 Task: Select the \ option in the copy relative path separator.
Action: Mouse moved to (75, 544)
Screenshot: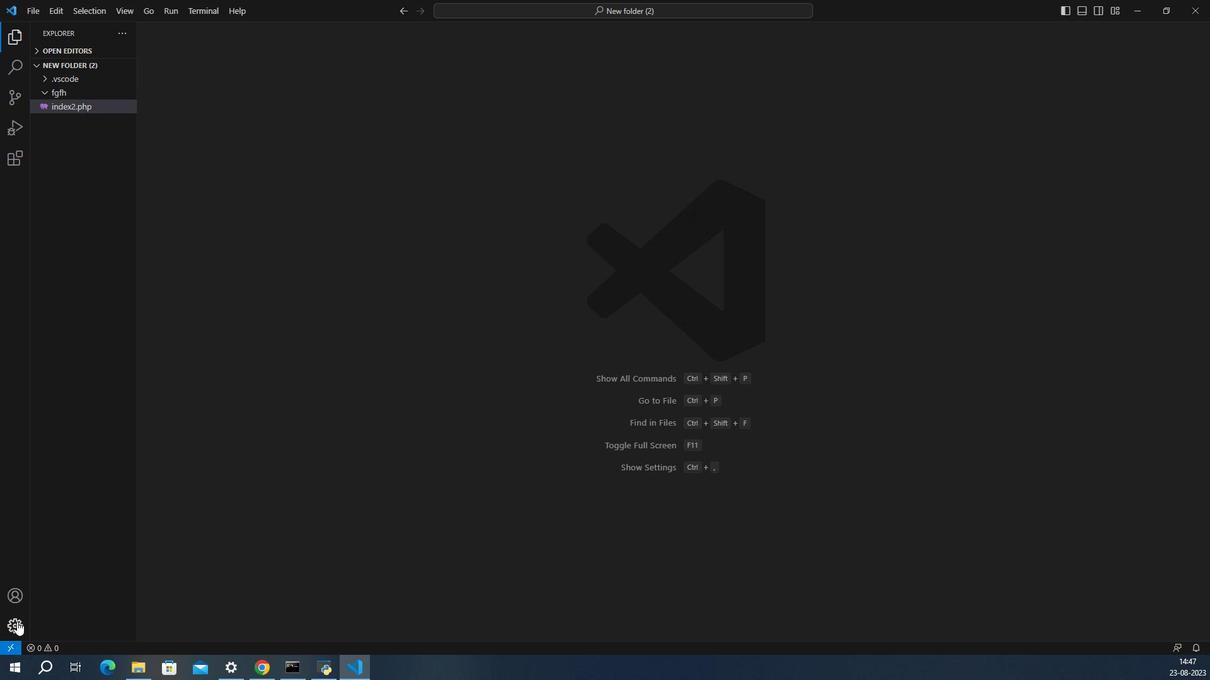 
Action: Mouse pressed left at (75, 544)
Screenshot: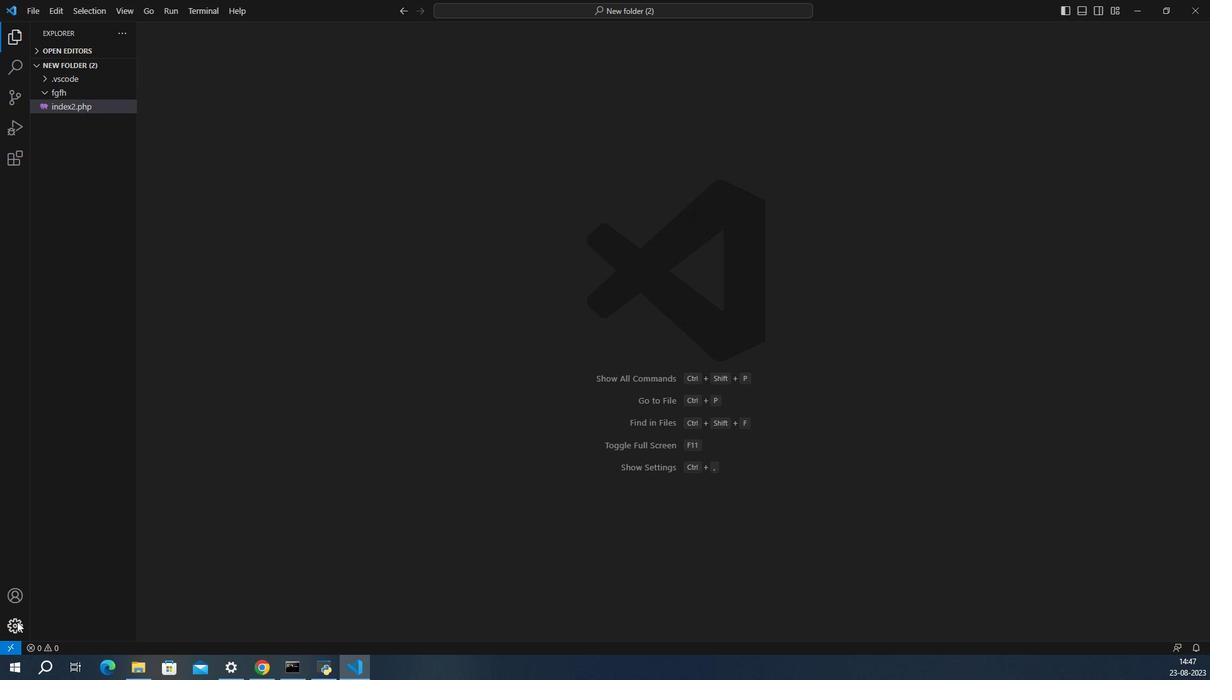 
Action: Mouse moved to (119, 535)
Screenshot: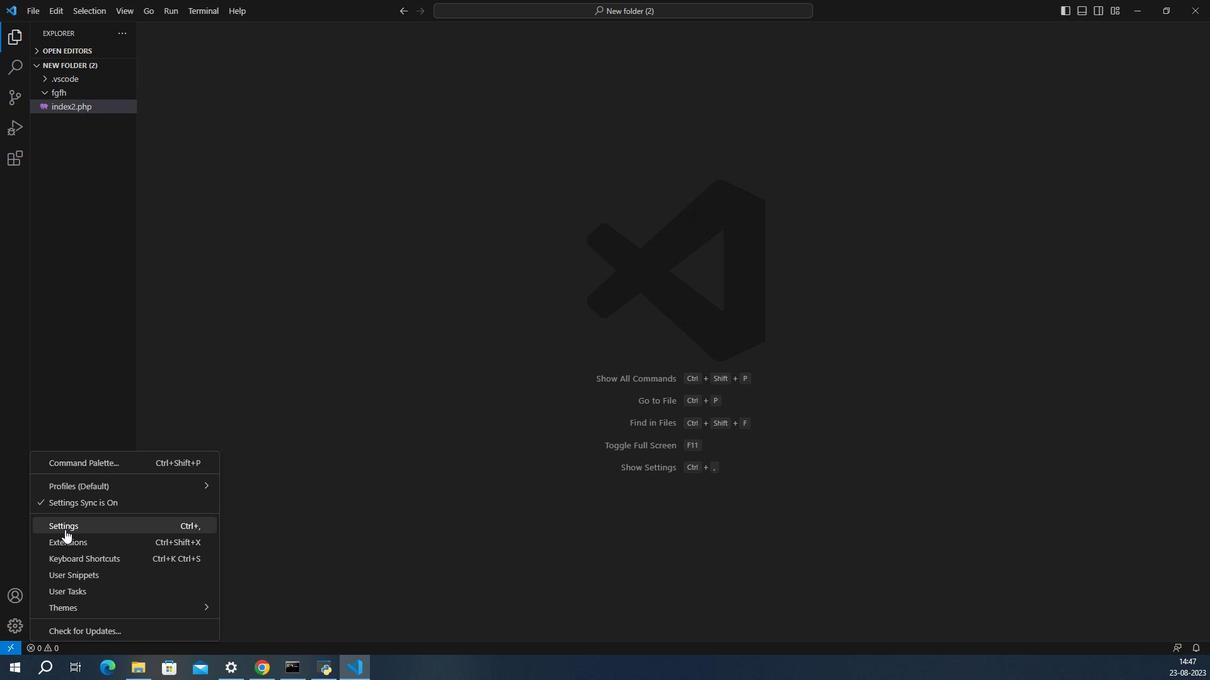 
Action: Mouse pressed left at (119, 535)
Screenshot: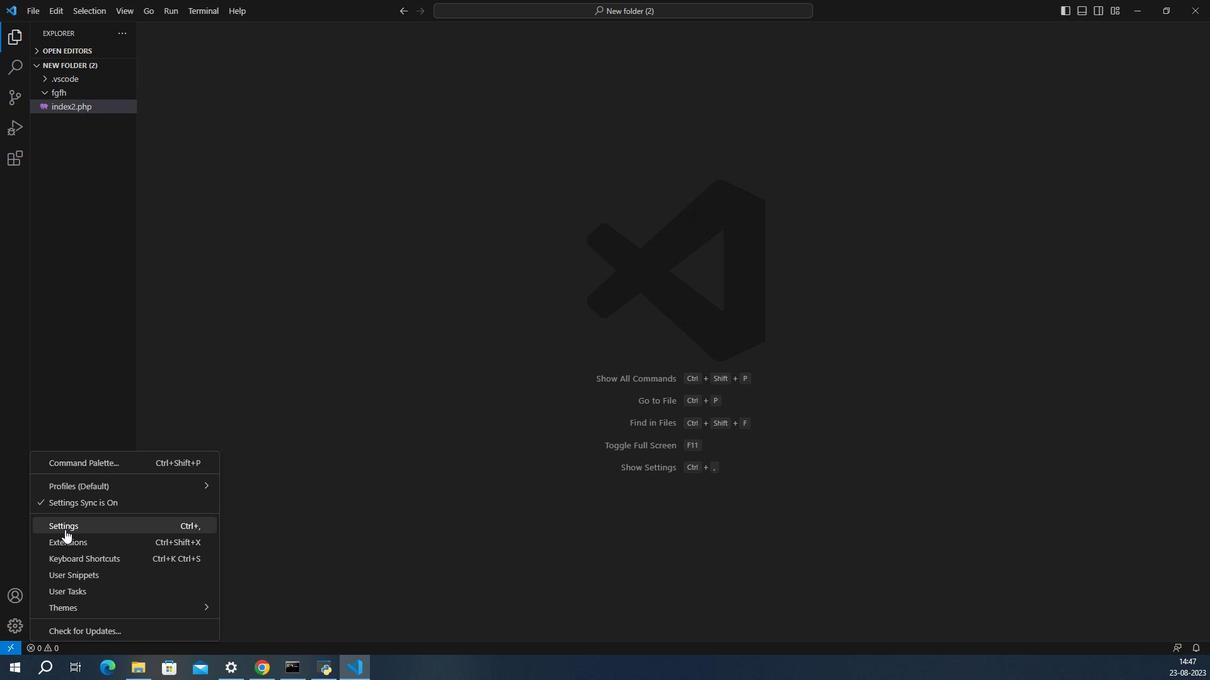
Action: Mouse moved to (561, 535)
Screenshot: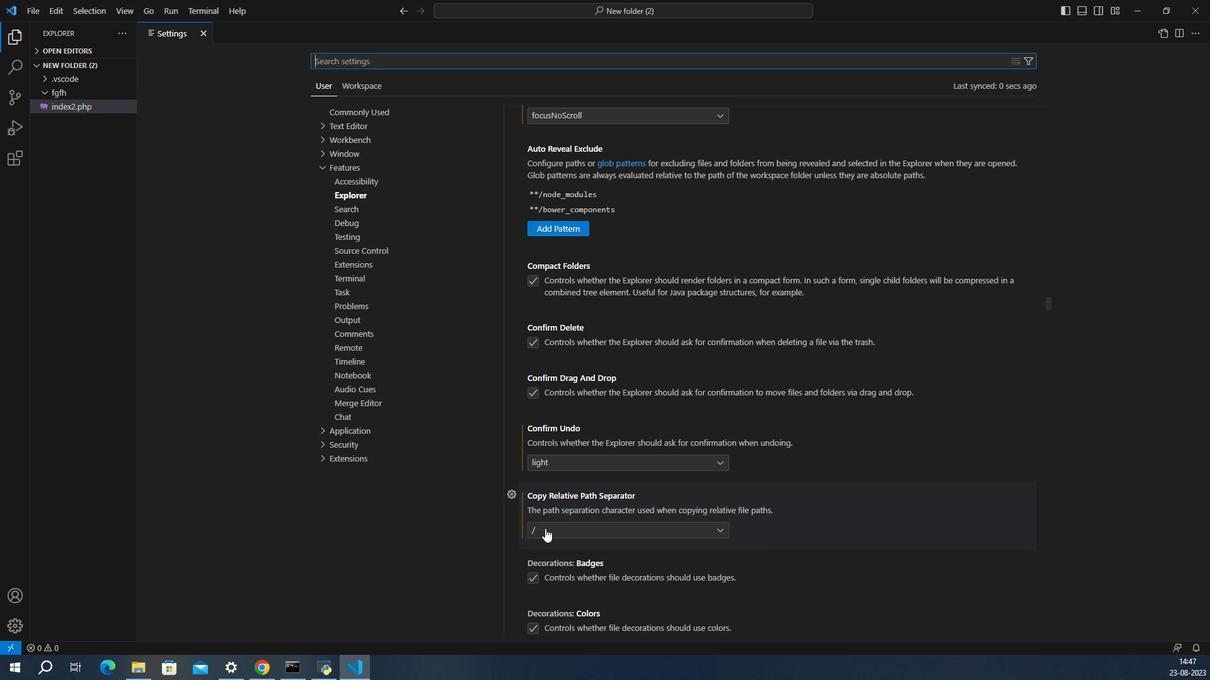 
Action: Mouse pressed left at (561, 535)
Screenshot: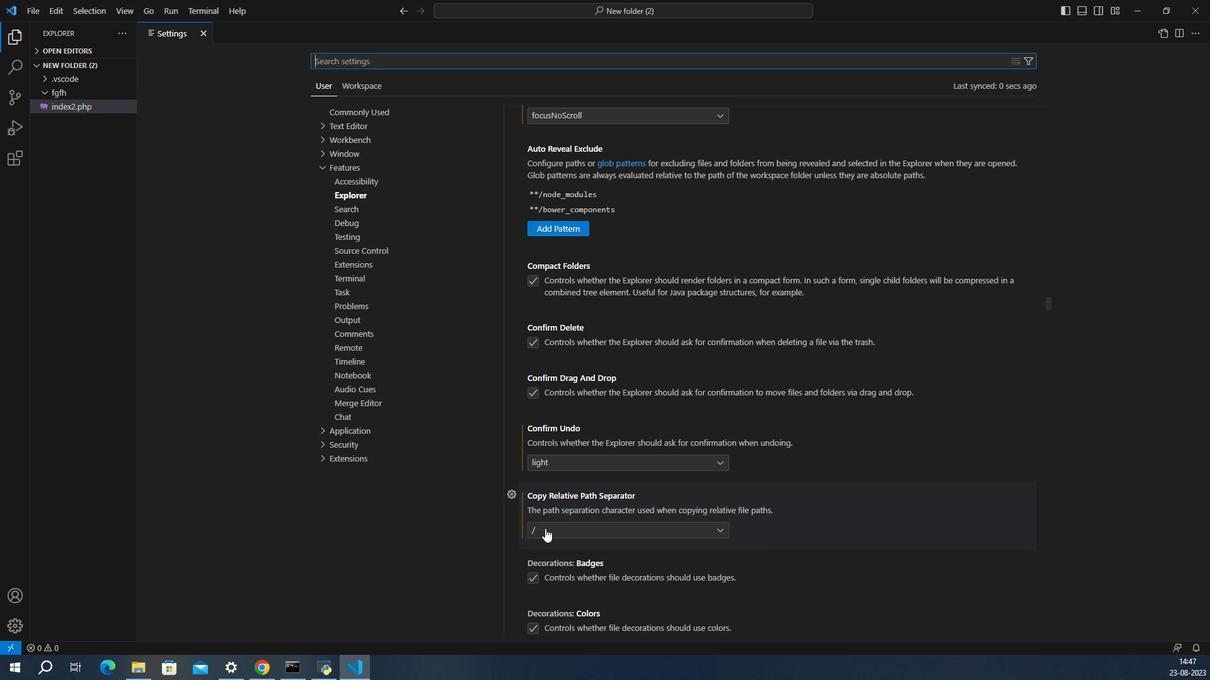 
Action: Mouse moved to (552, 538)
Screenshot: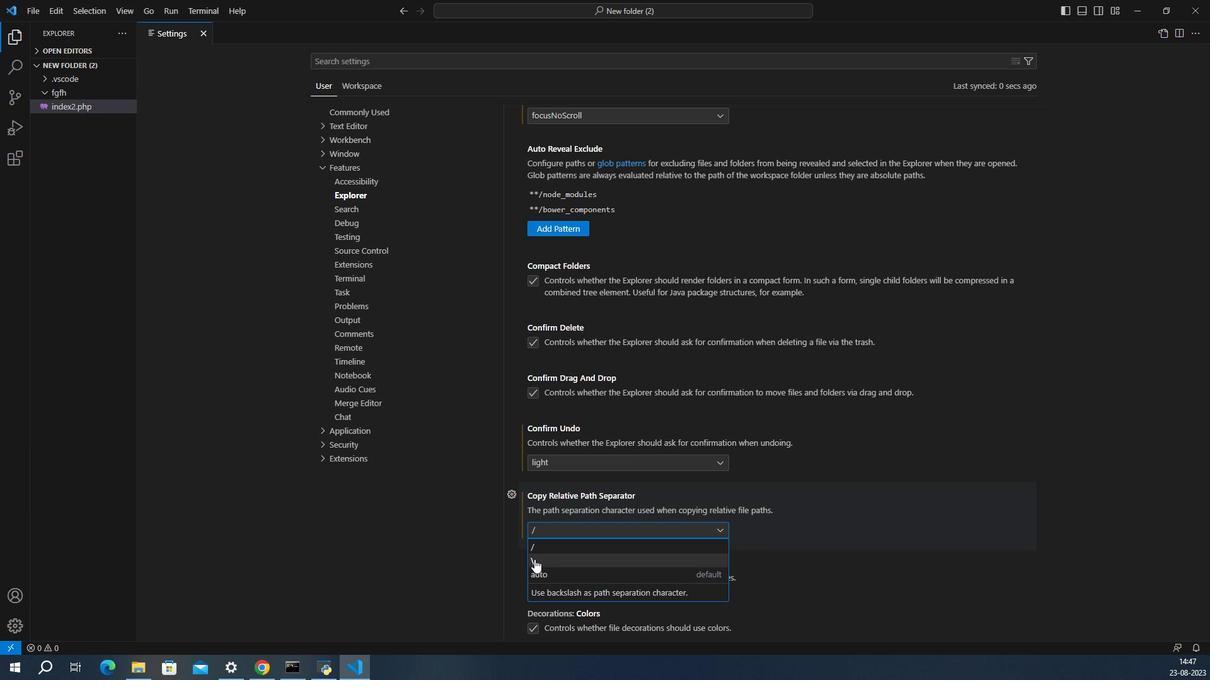 
Action: Mouse pressed left at (552, 538)
Screenshot: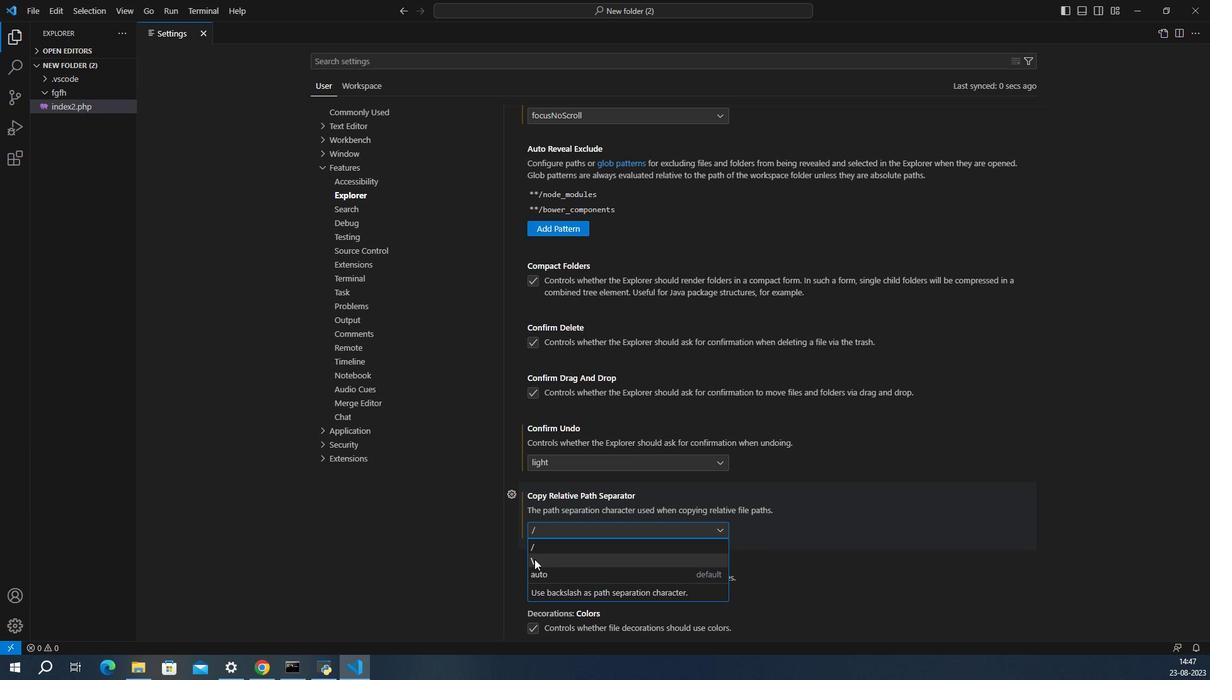 
Action: Mouse moved to (552, 536)
Screenshot: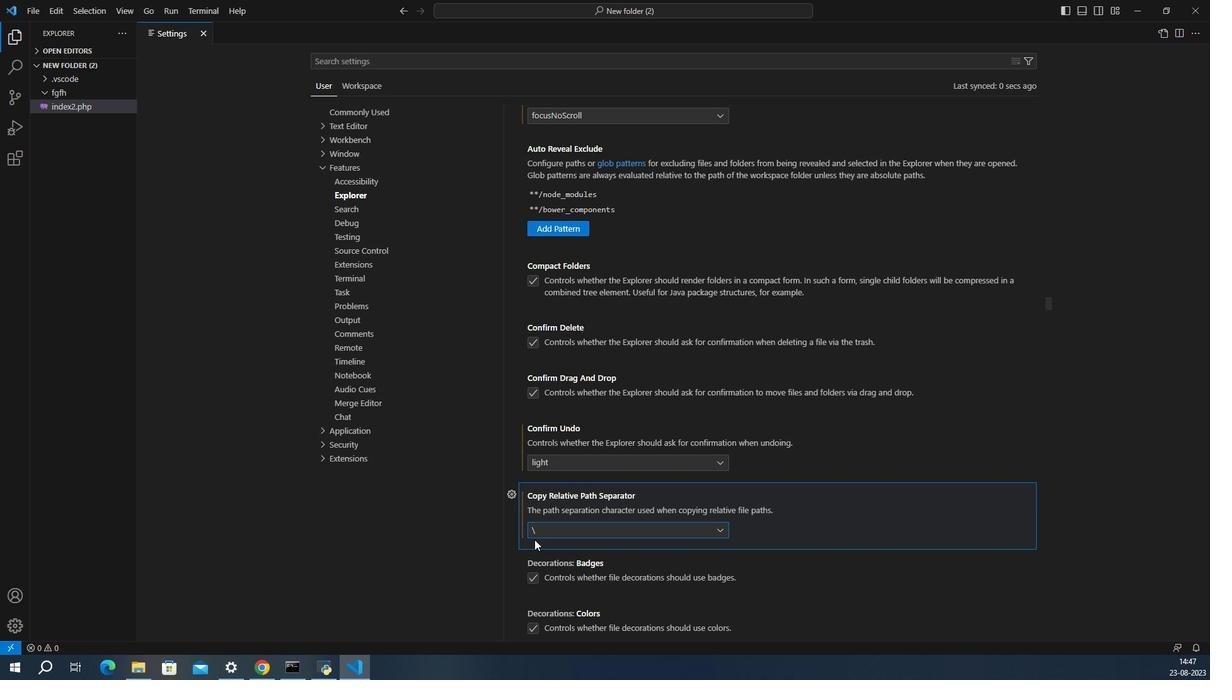 
